 Task: Add Bala Enzyme Inc Pineapple Triple Enzyme Hydration Pack Single to the cart.
Action: Mouse moved to (20, 76)
Screenshot: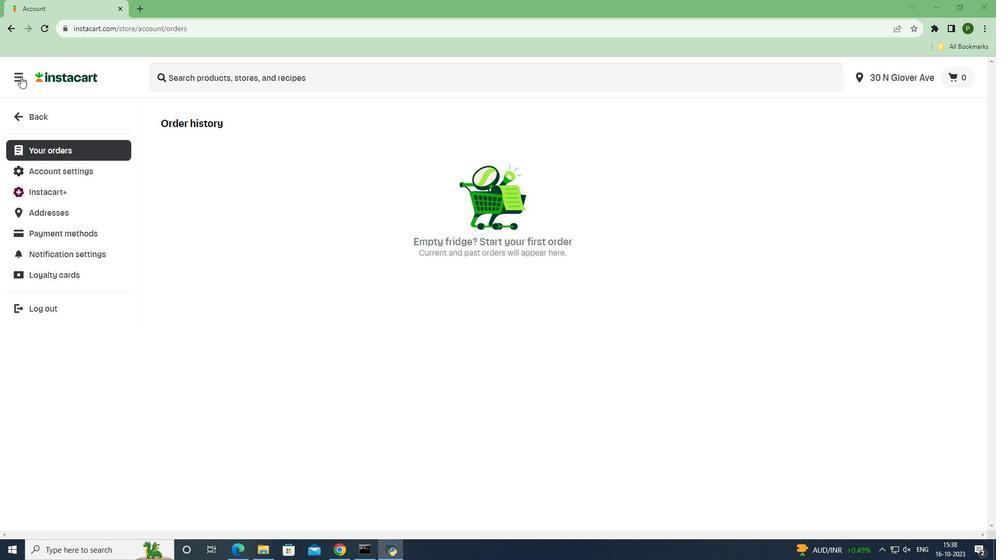 
Action: Mouse pressed left at (20, 76)
Screenshot: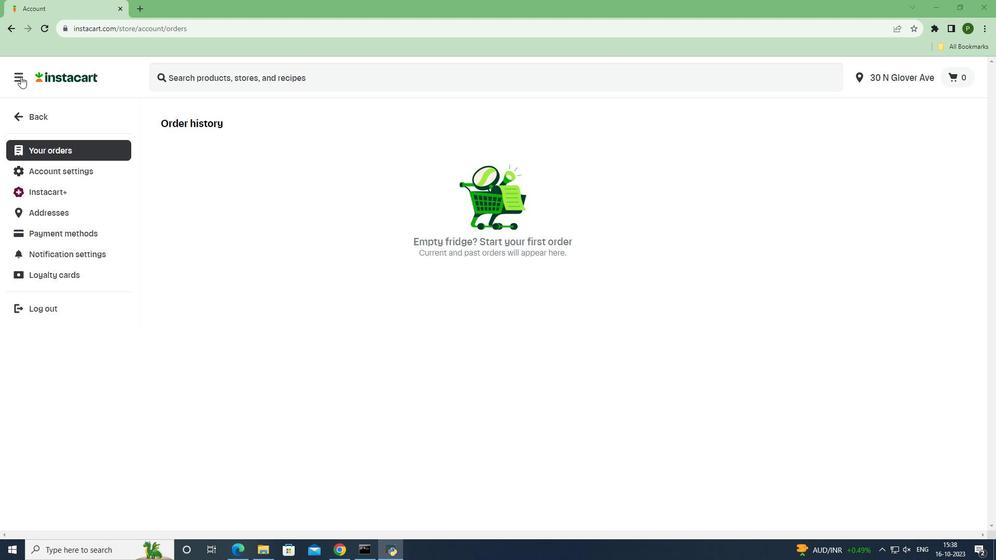 
Action: Mouse moved to (36, 271)
Screenshot: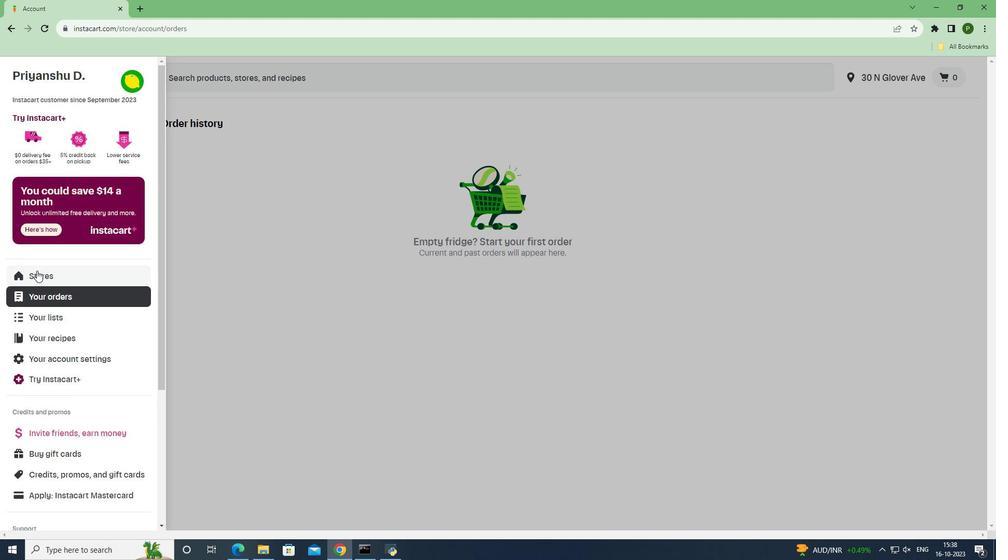 
Action: Mouse pressed left at (36, 271)
Screenshot: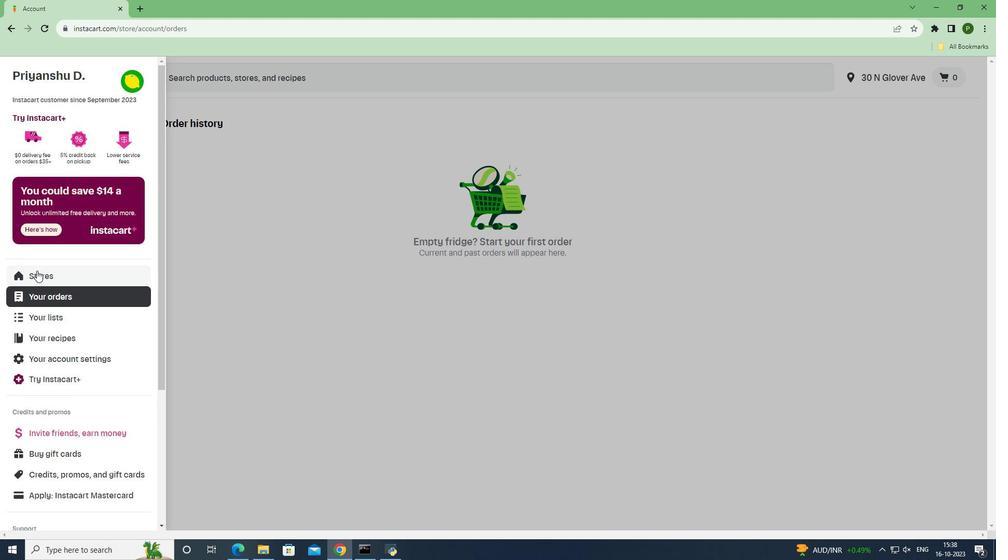 
Action: Mouse moved to (231, 120)
Screenshot: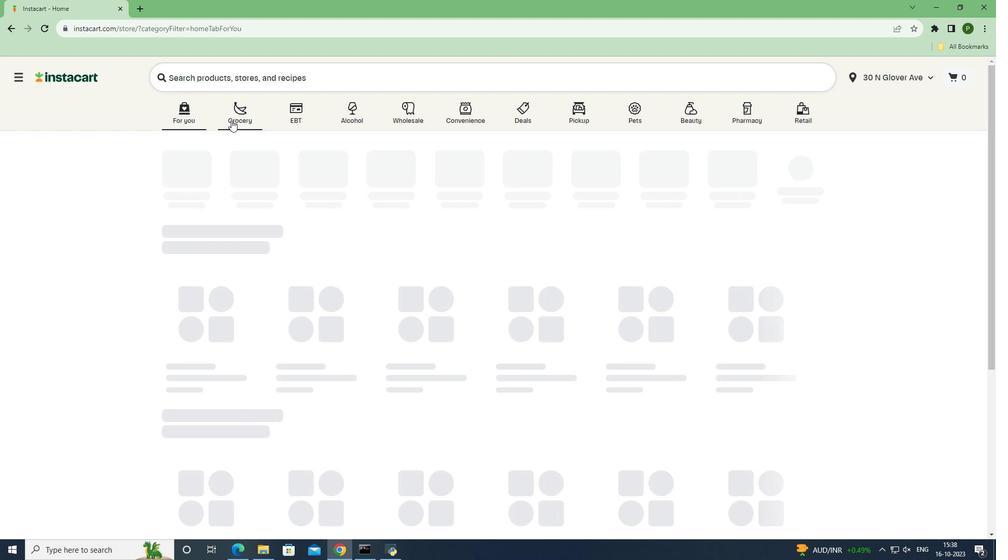 
Action: Mouse pressed left at (231, 120)
Screenshot: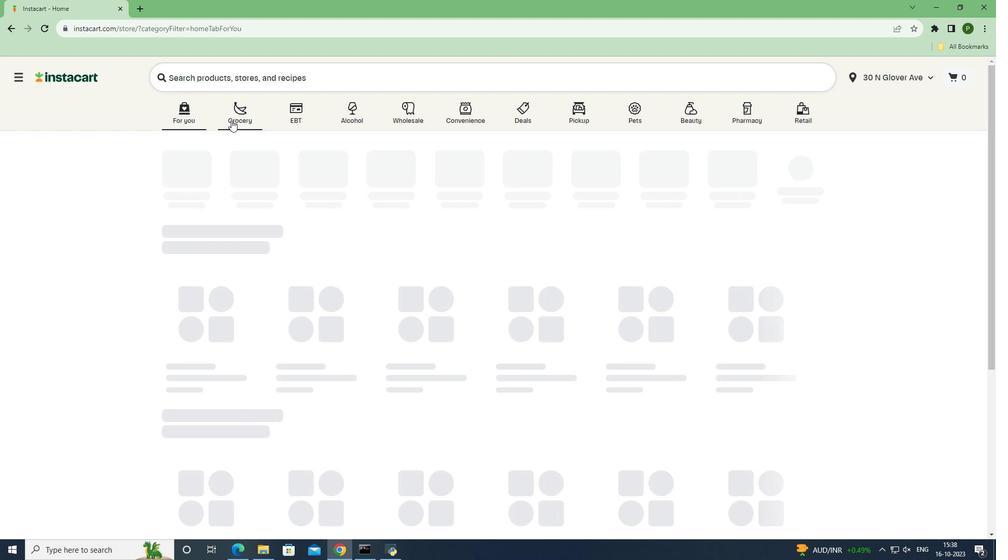 
Action: Mouse moved to (652, 237)
Screenshot: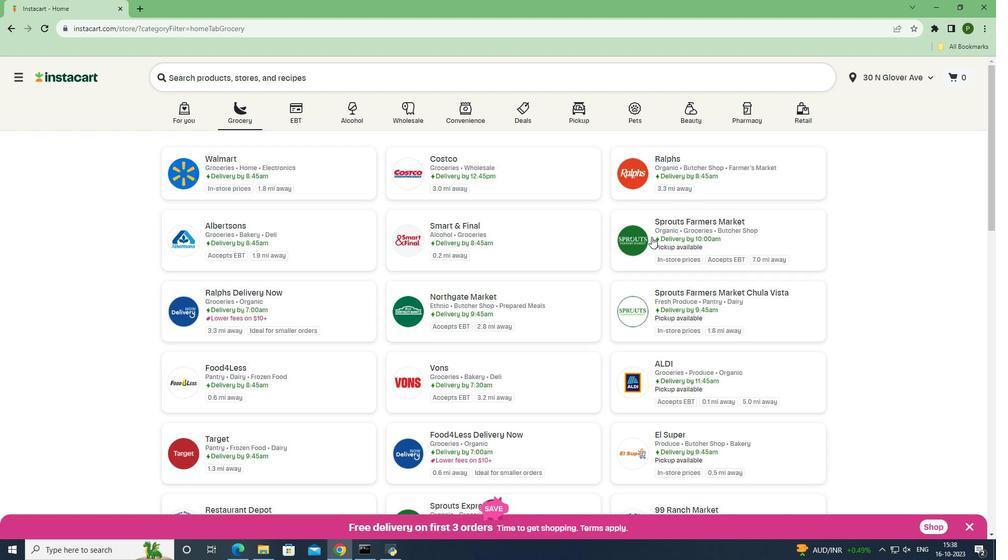 
Action: Mouse pressed left at (652, 237)
Screenshot: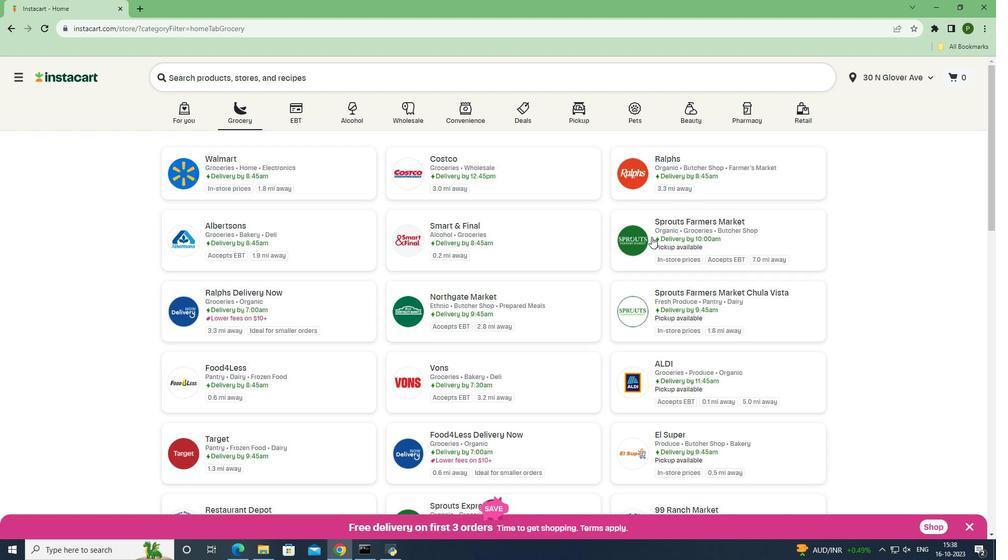 
Action: Mouse moved to (39, 389)
Screenshot: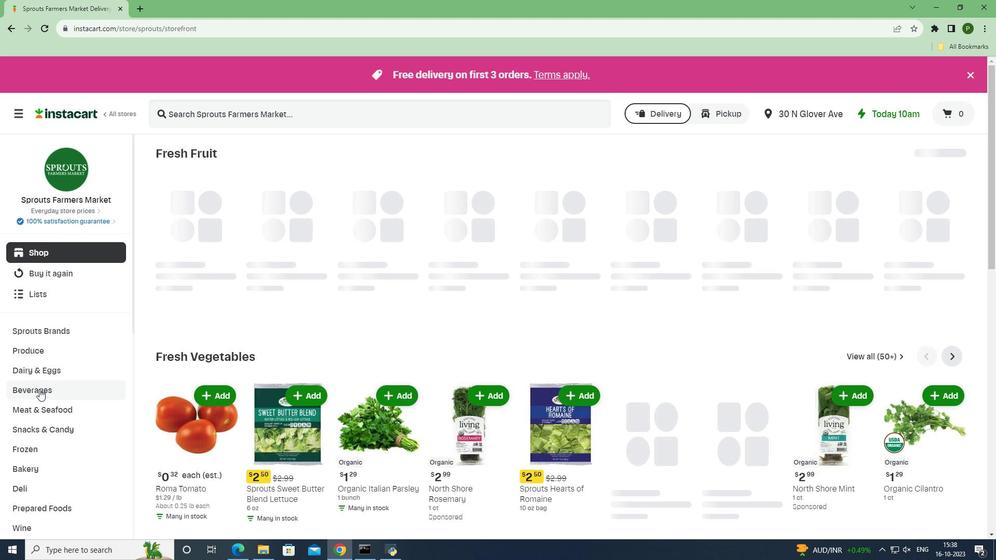 
Action: Mouse pressed left at (39, 389)
Screenshot: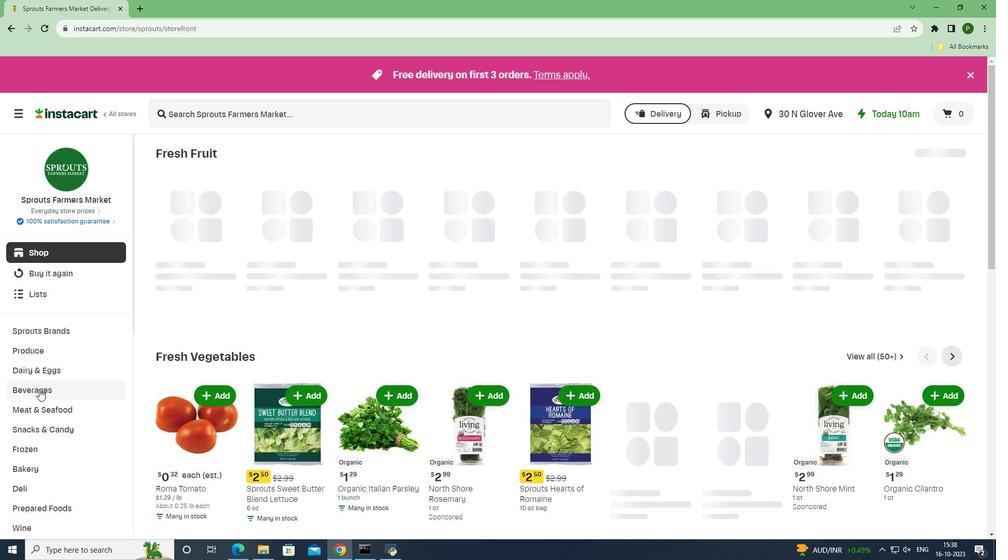 
Action: Mouse moved to (929, 180)
Screenshot: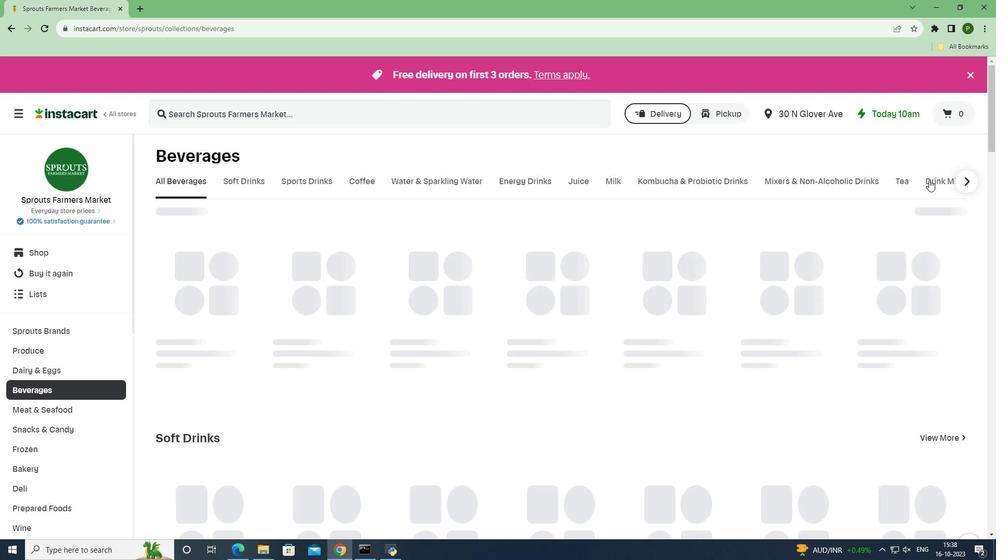 
Action: Mouse pressed left at (929, 180)
Screenshot: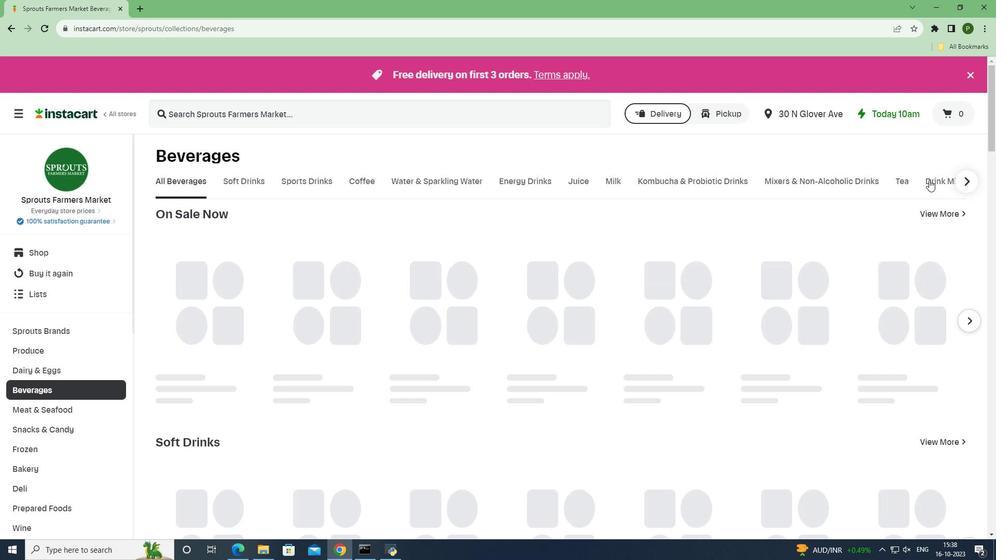 
Action: Mouse moved to (252, 226)
Screenshot: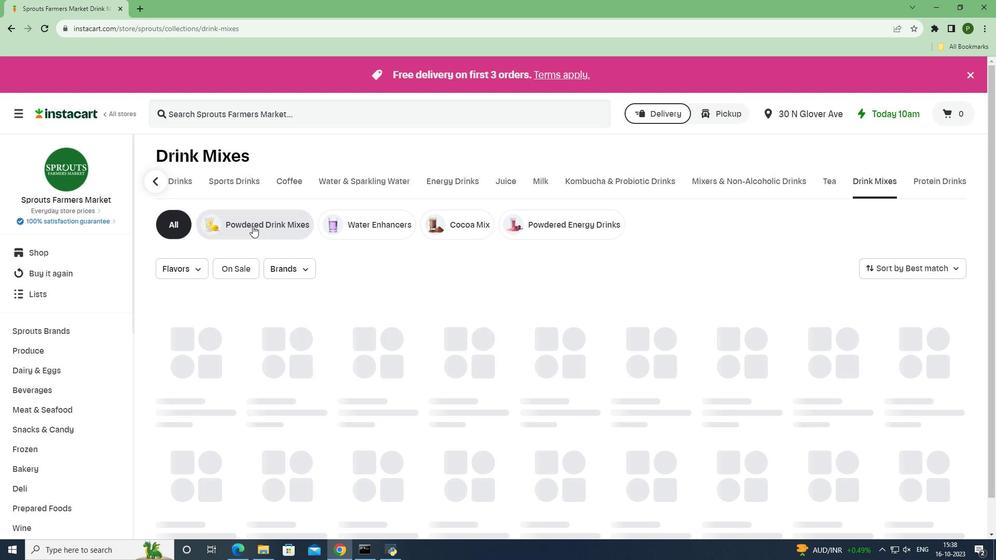
Action: Mouse pressed left at (252, 226)
Screenshot: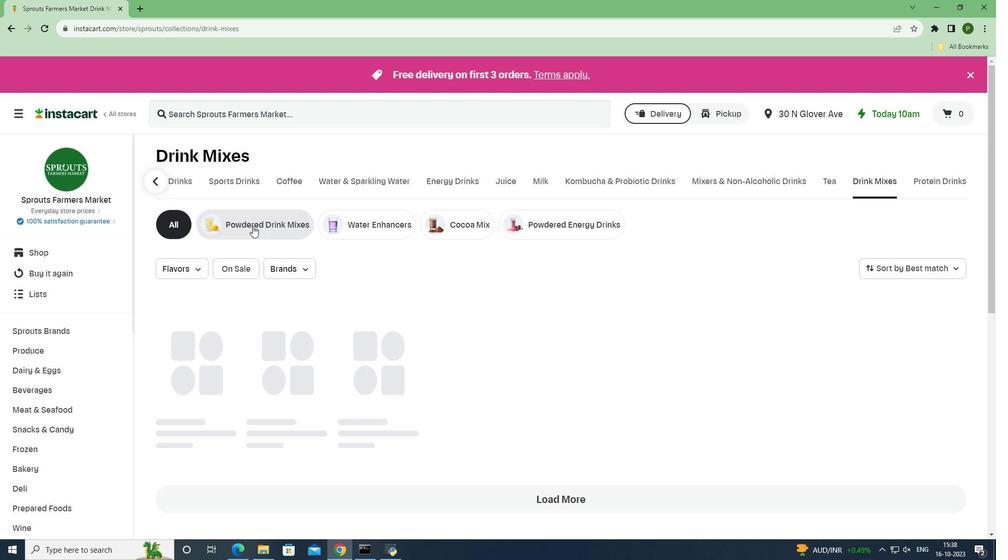 
Action: Mouse moved to (250, 118)
Screenshot: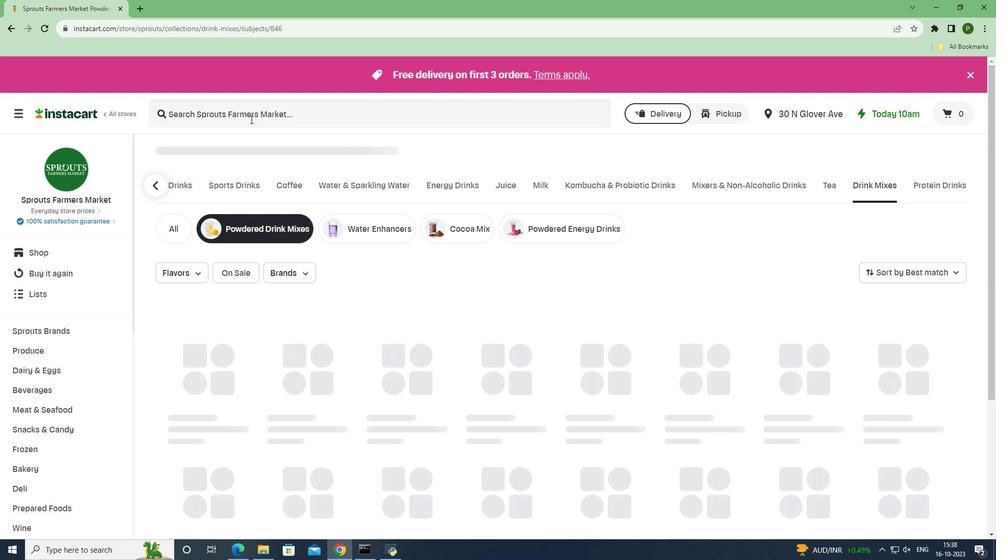 
Action: Mouse pressed left at (250, 118)
Screenshot: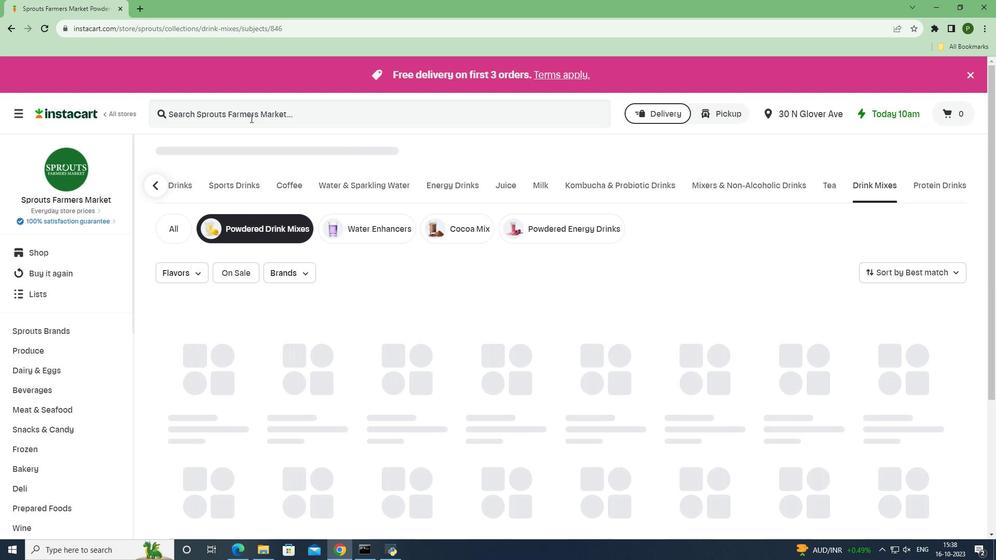 
Action: Key pressed <Key.caps_lock>B<Key.caps_lock>ala<Key.space><Key.caps_lock>E<Key.caps_lock>nzyme<Key.space><Key.caps_lock>I<Key.caps_lock>nc<Key.space><Key.caps_lock>P<Key.caps_lock>ineapple<Key.space><Key.caps_lock>T<Key.caps_lock>riple<Key.space><Key.caps_lock>E<Key.caps_lock>nzyme<Key.space><Key.caps_lock>H<Key.caps_lock>ydratio<Key.space><Key.caps_lock>P<Key.caps_lock>ack<Key.space><Key.caps_lock>S<Key.caps_lock>ingle<Key.space><Key.enter>
Screenshot: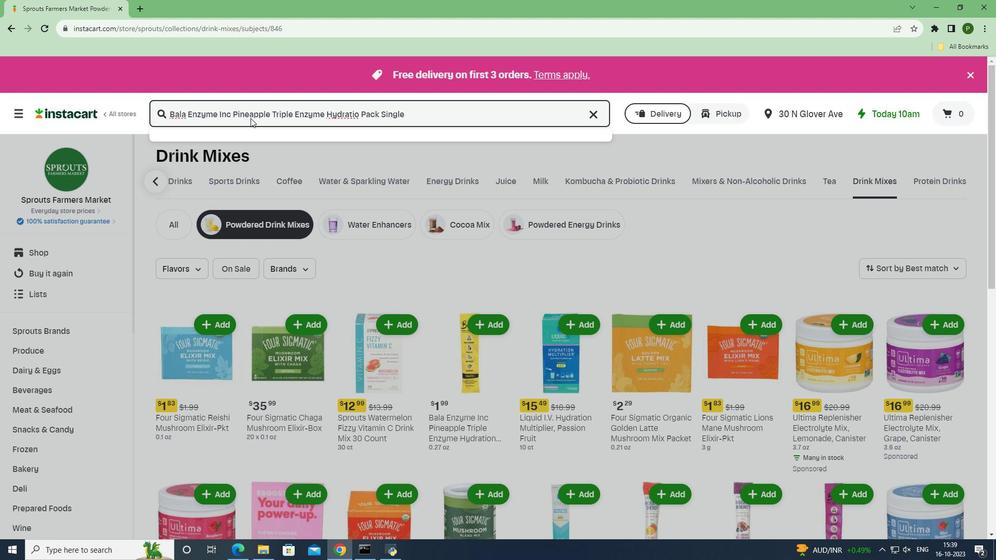
Action: Mouse moved to (289, 215)
Screenshot: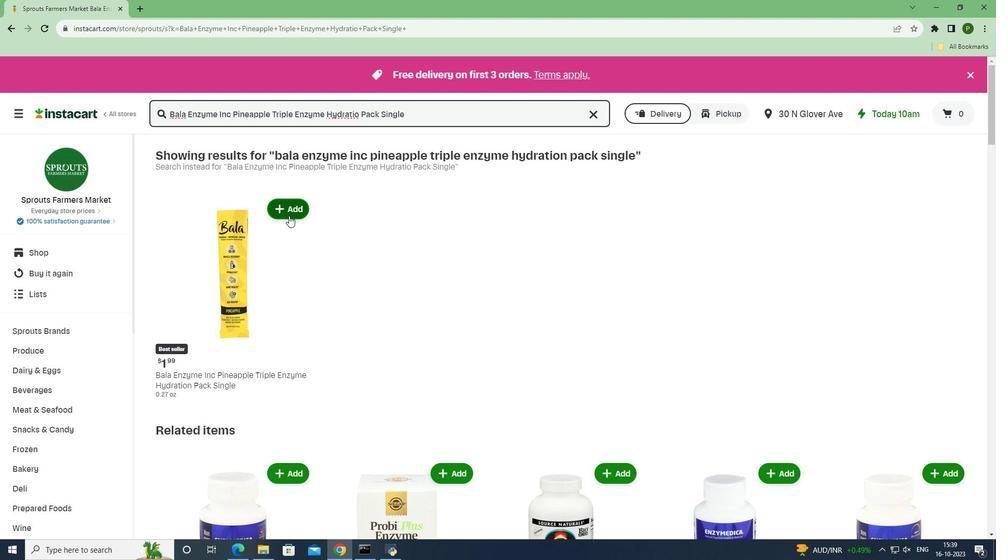 
Action: Mouse pressed left at (289, 215)
Screenshot: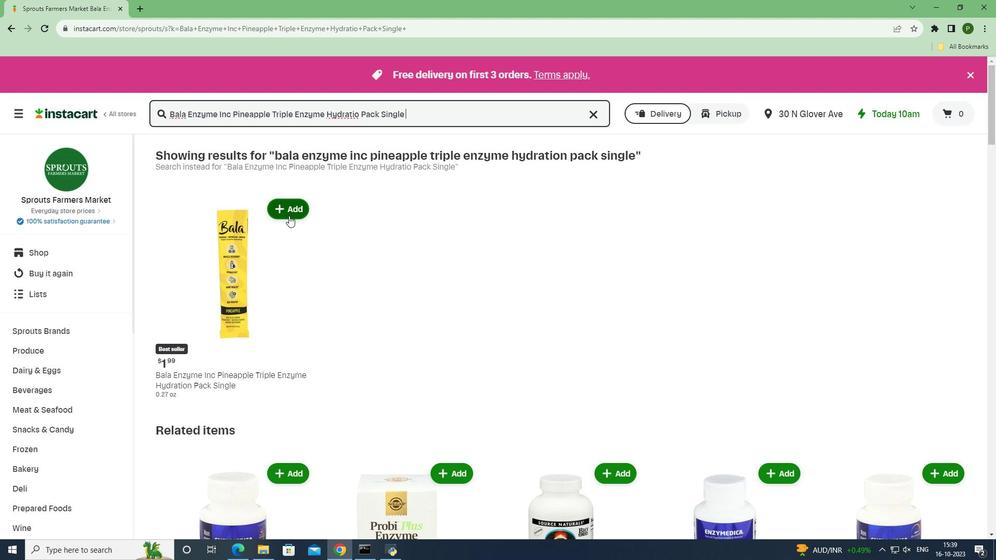 
Action: Mouse moved to (330, 276)
Screenshot: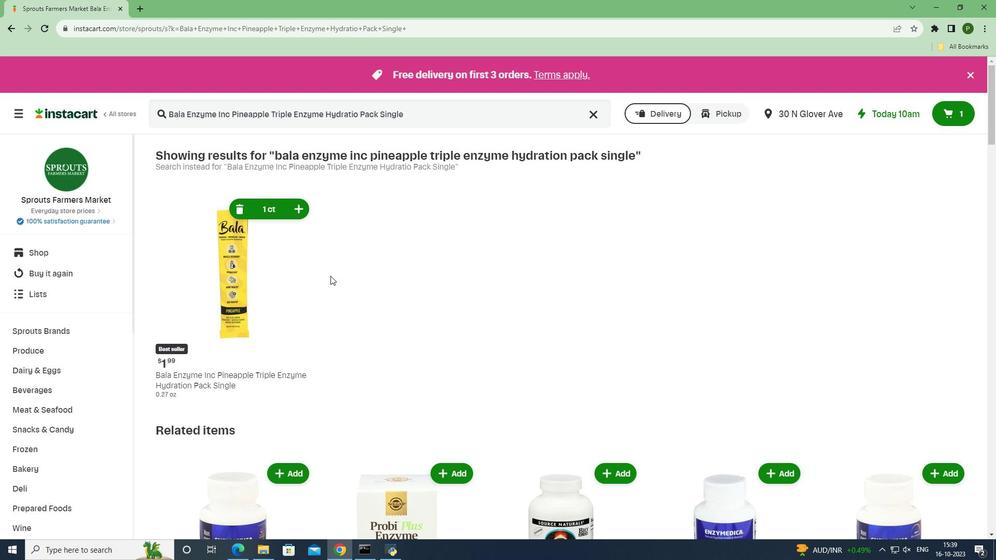 
